 Task: Create a function to calculate the sum of digits in a number.
Action: Mouse moved to (17, 39)
Screenshot: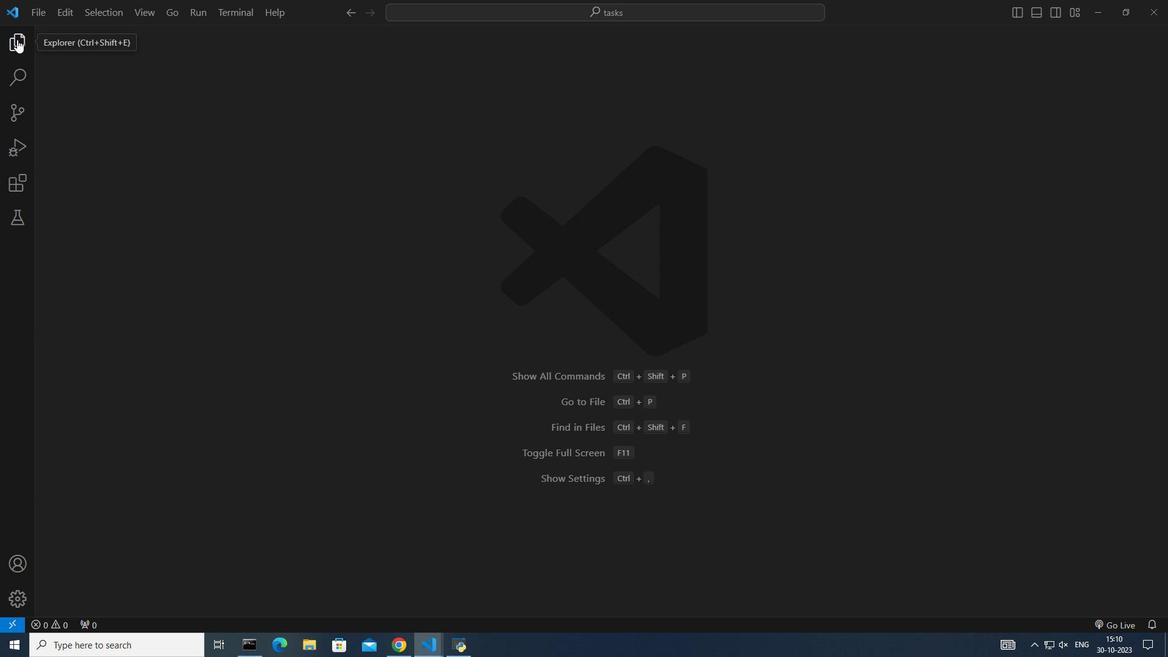 
Action: Mouse pressed left at (17, 39)
Screenshot: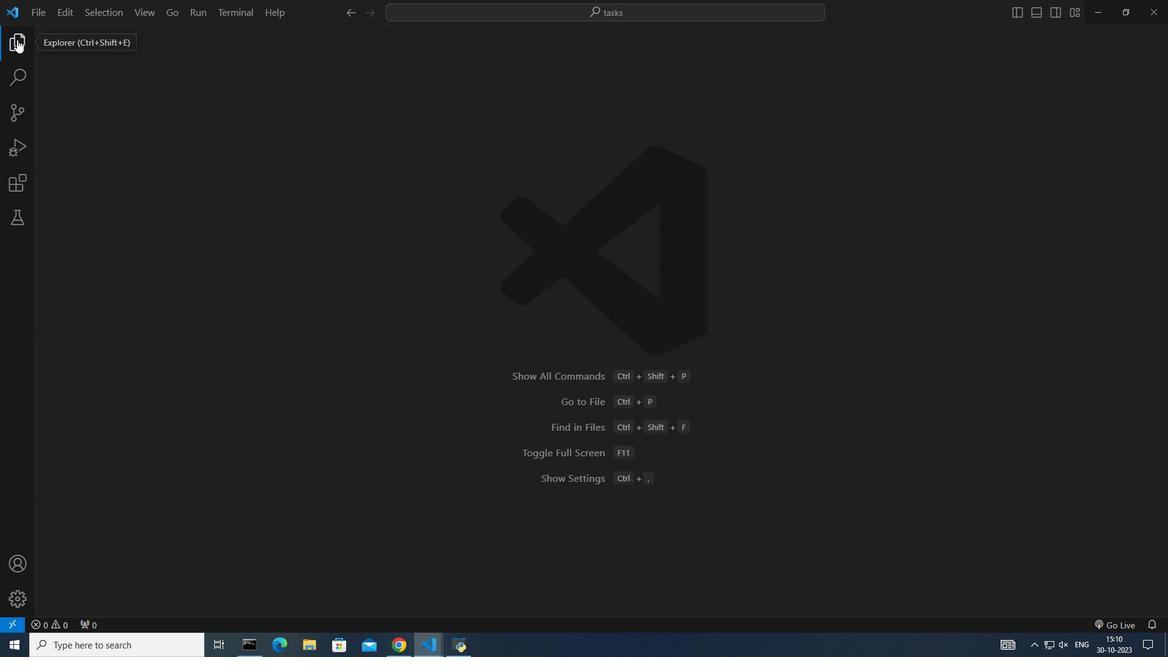 
Action: Mouse moved to (158, 59)
Screenshot: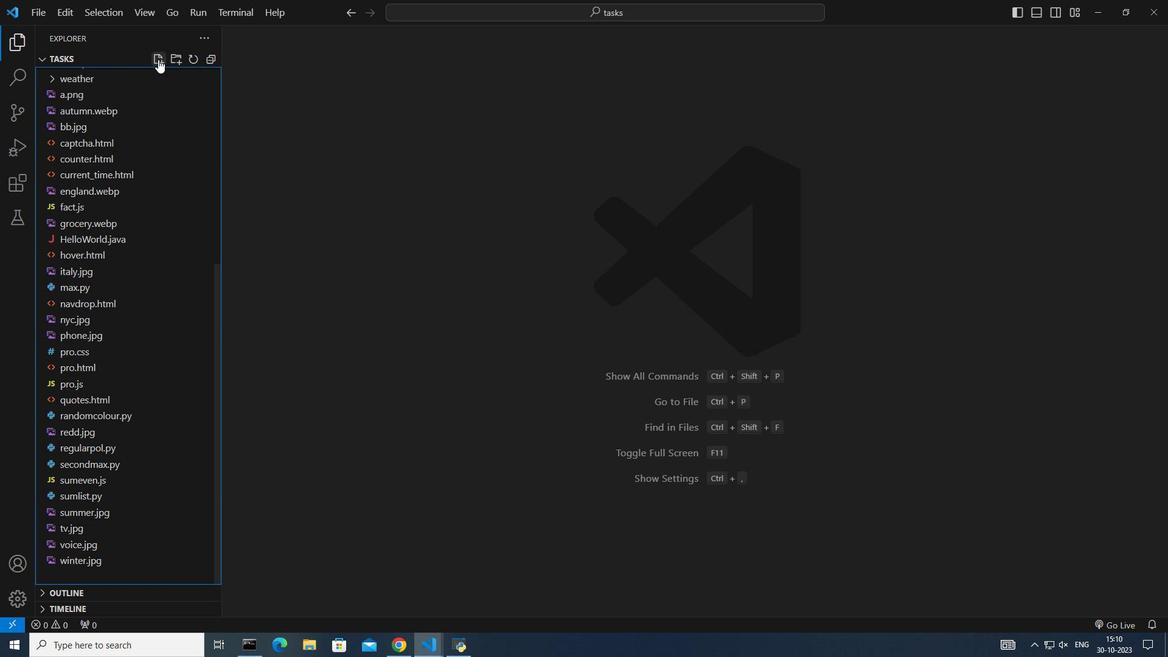 
Action: Mouse pressed left at (158, 59)
Screenshot: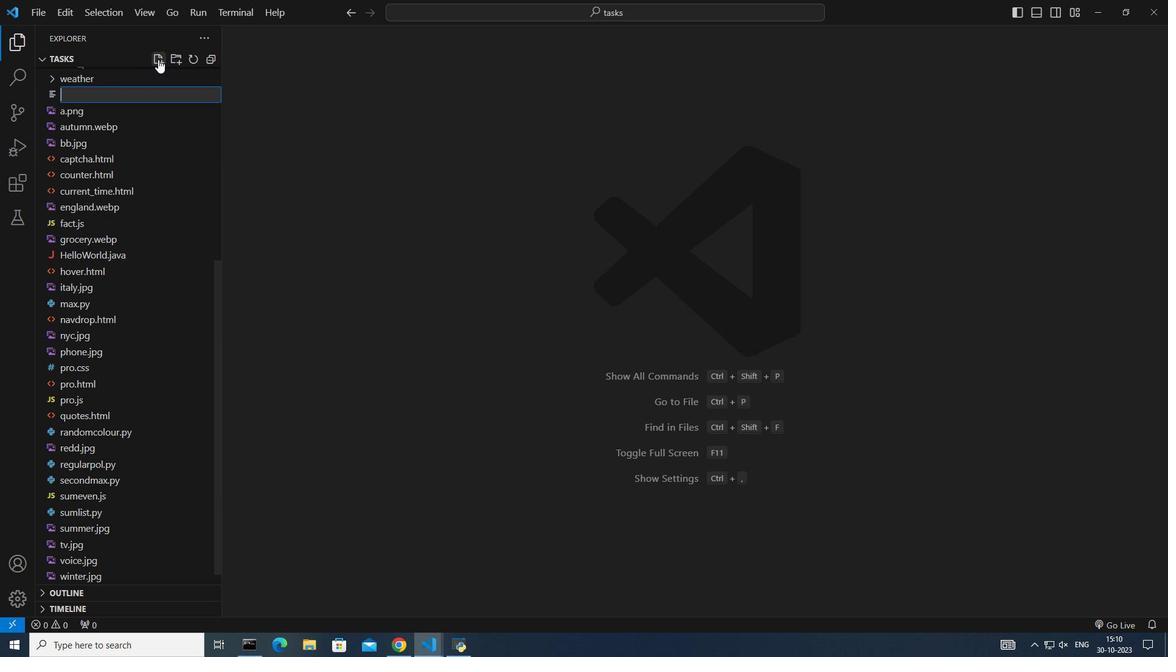 
Action: Key pressed sumofnumber.js<Key.enter>
Screenshot: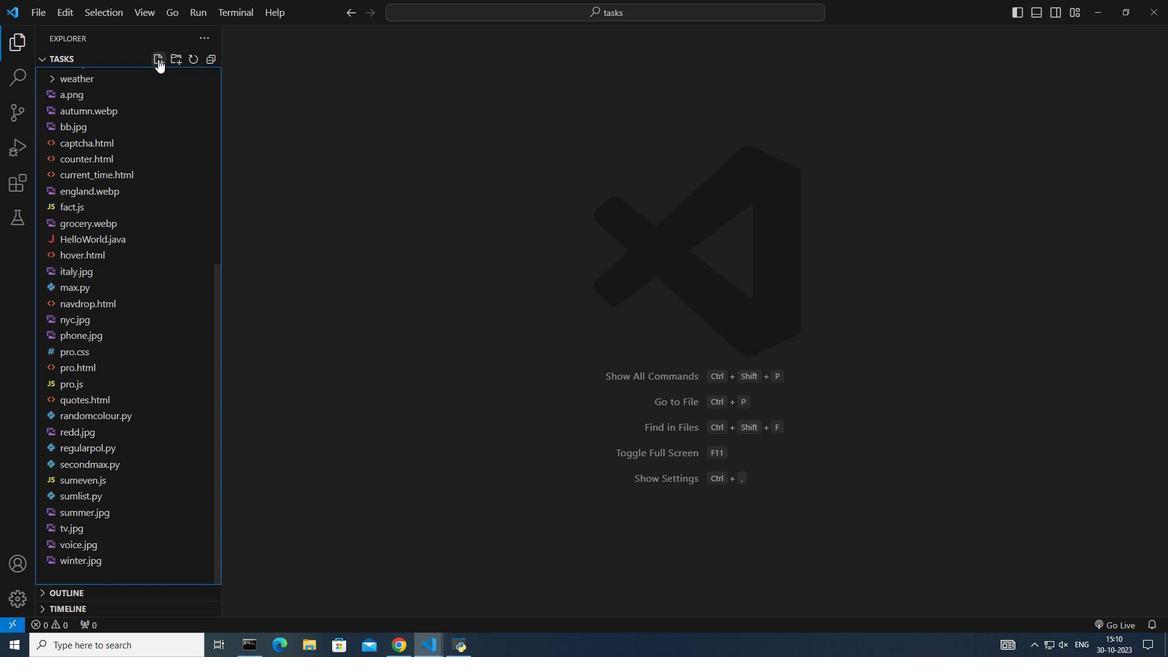
Action: Mouse moved to (2, 37)
Screenshot: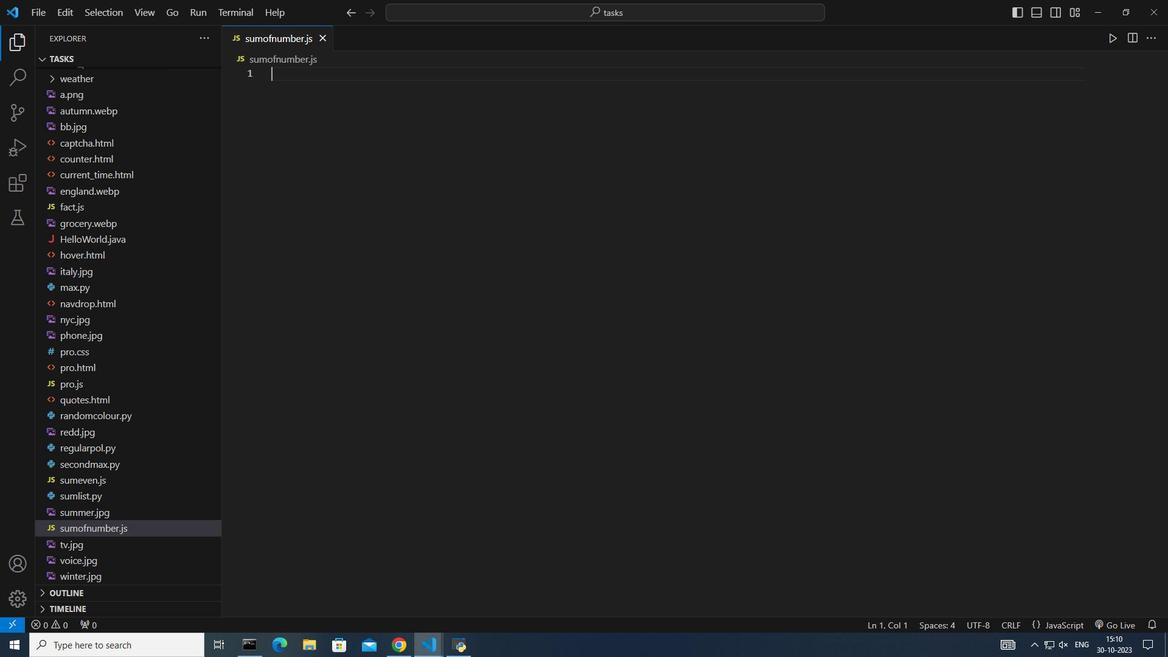 
Action: Mouse pressed left at (2, 37)
Screenshot: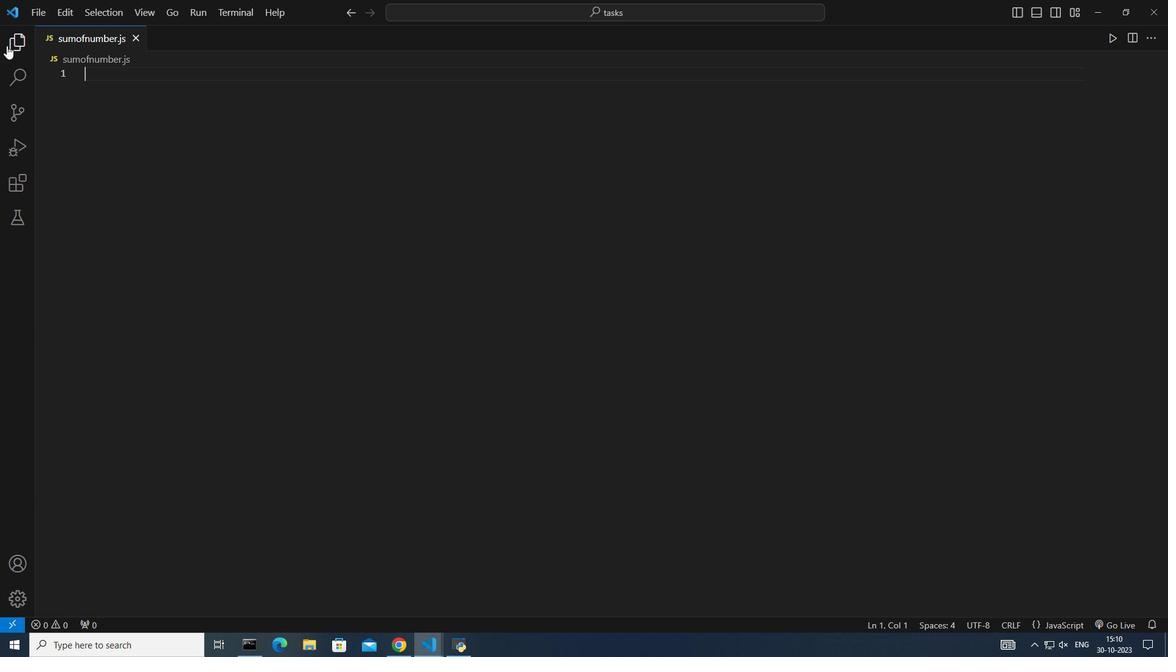 
Action: Mouse moved to (221, 183)
Screenshot: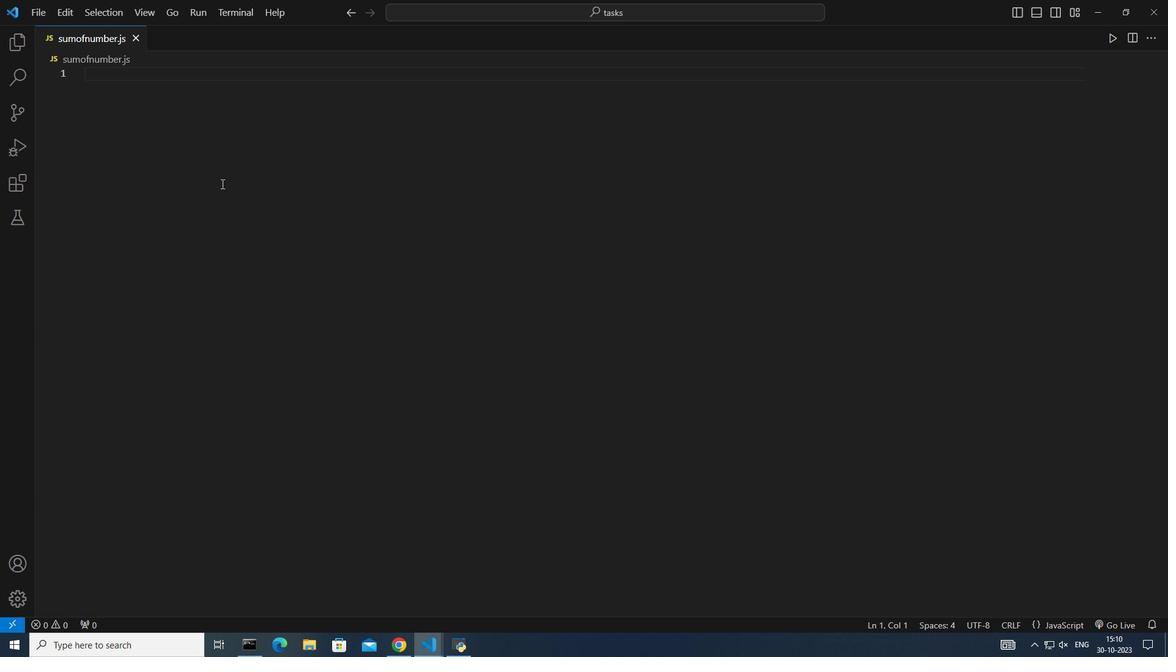 
Action: Mouse pressed left at (221, 183)
Screenshot: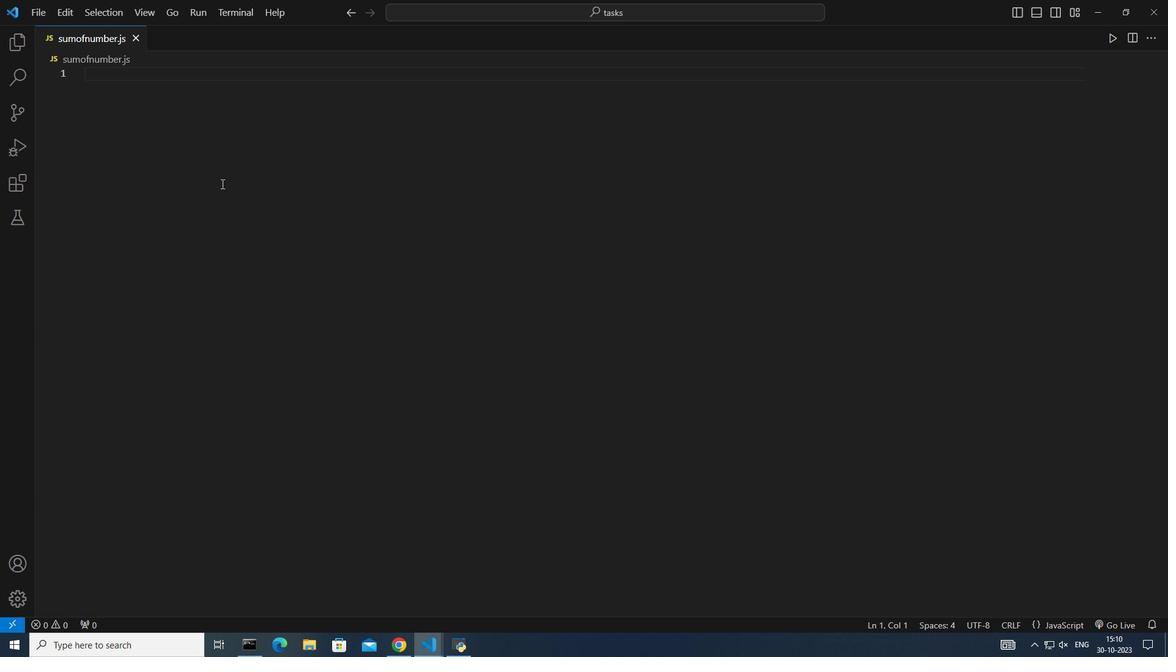 
Action: Key pressed function<Key.space><Key.shift>sumfo<Key.backspace><Key.backspace>ofdigits<Key.shift_r>(number<Key.right><Key.space><Key.shift_r>{<Key.enter>let<Key.space>sum<Key.space>=<Key.space>0;<Key.enter><Key.enter>let<Key.space>numstring<Key.space>=<Key.space>number.tos<Key.backspace><Key.shift>String<Key.shift_r>();<Key.enter><Key.enter>for<Key.space><Key.shift_r>(let<Key.space>i<Key.space>=<Key.space>0;<Key.space>i<Key.shift_r><<Key.backspace><Key.space><Key.shift_r><<Key.space>num<Key.shift>String.length;<Key.space>i<Key.shift_r>++<Key.right><Key.space><Key.shift_r>{<Key.enter>sum<Key.space><Key.shift_r>+=<Key.space>parse<Key.shift>Int<Key.enter><Key.shift_r>(nums<Key.enter>[i<Key.right><Key.right>;<Key.down><Key.enter>return<Key.space>sum;<Key.down><Key.enter><Key.enter>const<Key.space>num<Key.space>=<Key.space>123;<Key.enter>const<Key.space>result<Key.space>=<Key.space>sum<Key.enter><Key.backspace>m<Key.down><Key.enter><Key.shift_r>(num<Key.right>;<Key.enter>console.log<Key.shift_r>(<Key.shift_r>"<Key.shift>The<Key.space>sum<Key.space>of<Key.space>digits<Key.space>in<Key.space>the<Key.space>number<Key.space>is<Key.shift_r>:<Key.space><Key.right><Key.space><Key.backspace>,<Key.space>result<Key.enter>
Screenshot: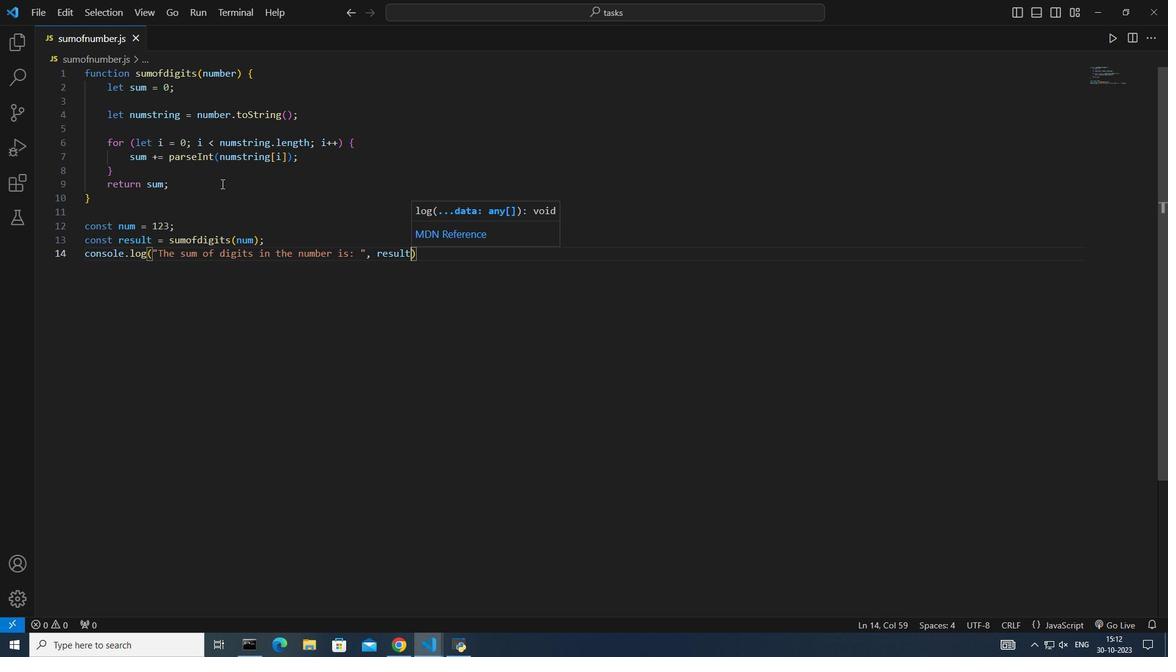 
Action: Mouse moved to (402, 123)
Screenshot: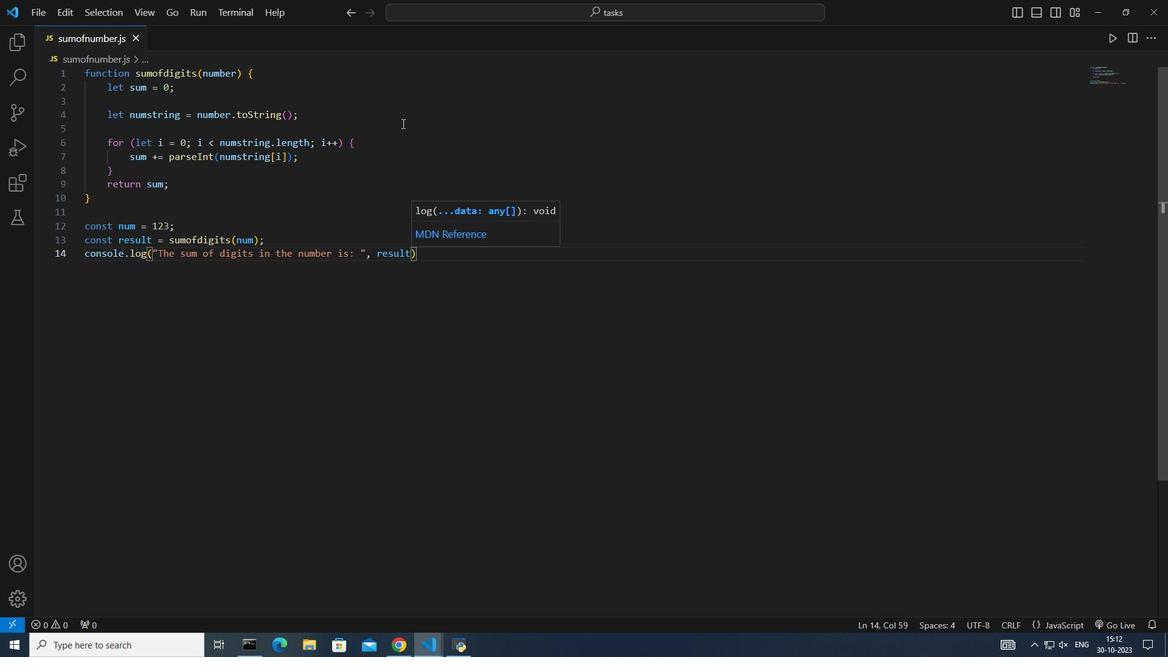 
Action: Mouse pressed right at (402, 123)
Screenshot: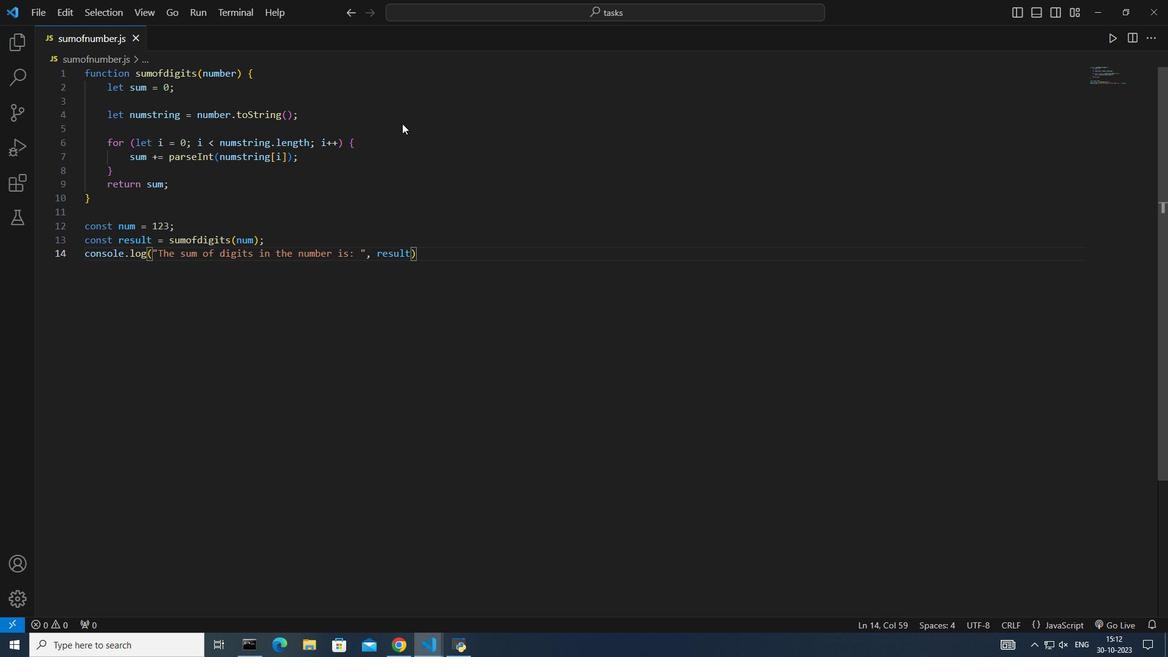
Action: Mouse moved to (412, 133)
Screenshot: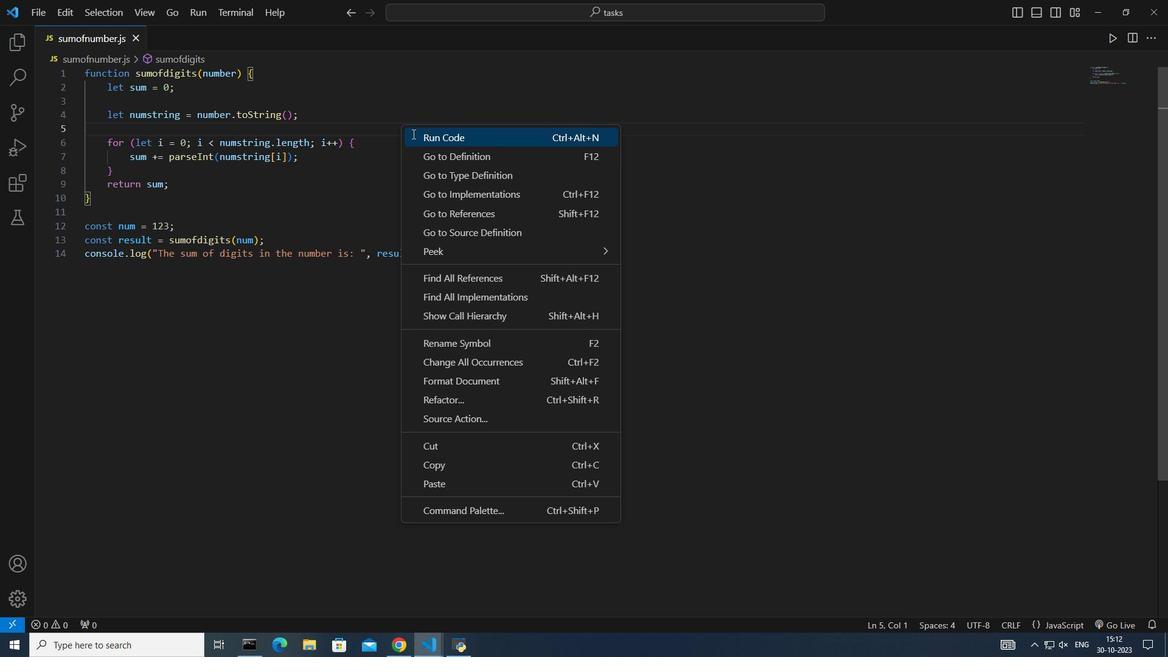 
Action: Mouse pressed left at (412, 133)
Screenshot: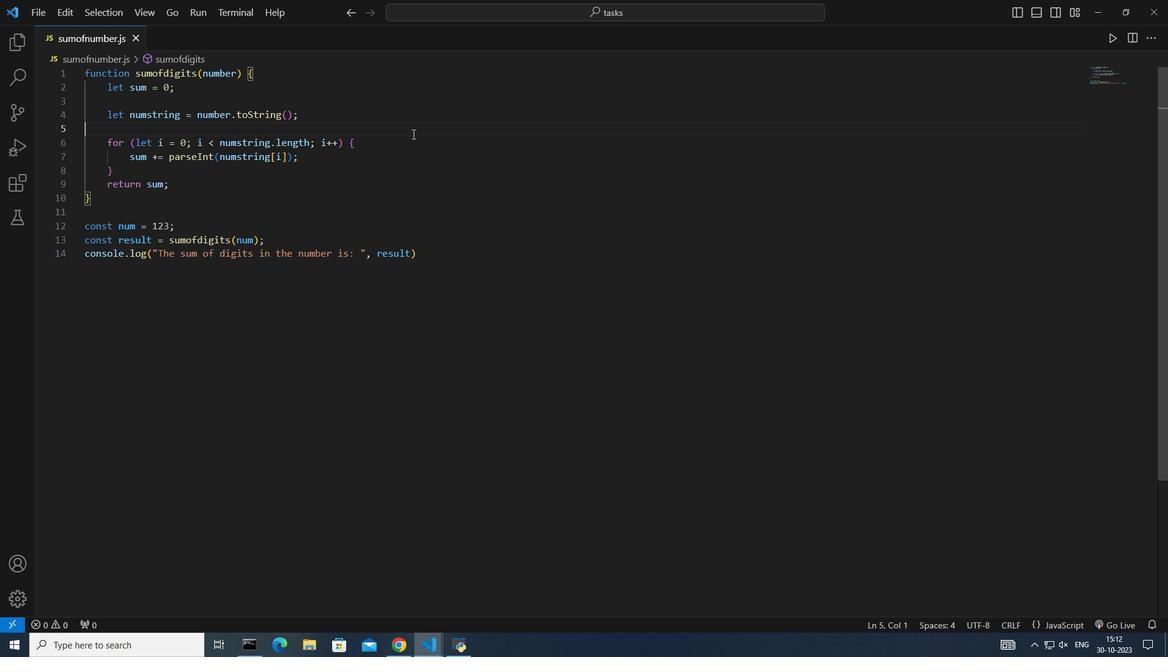 
Action: Mouse moved to (167, 225)
Screenshot: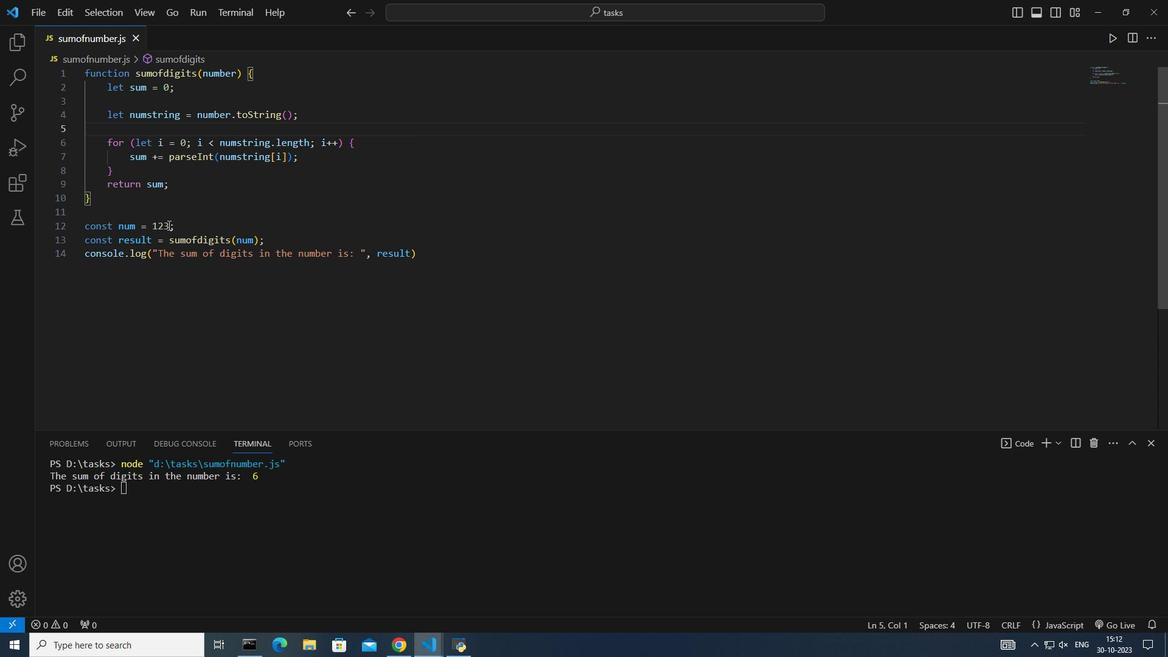 
Action: Mouse pressed left at (167, 225)
Screenshot: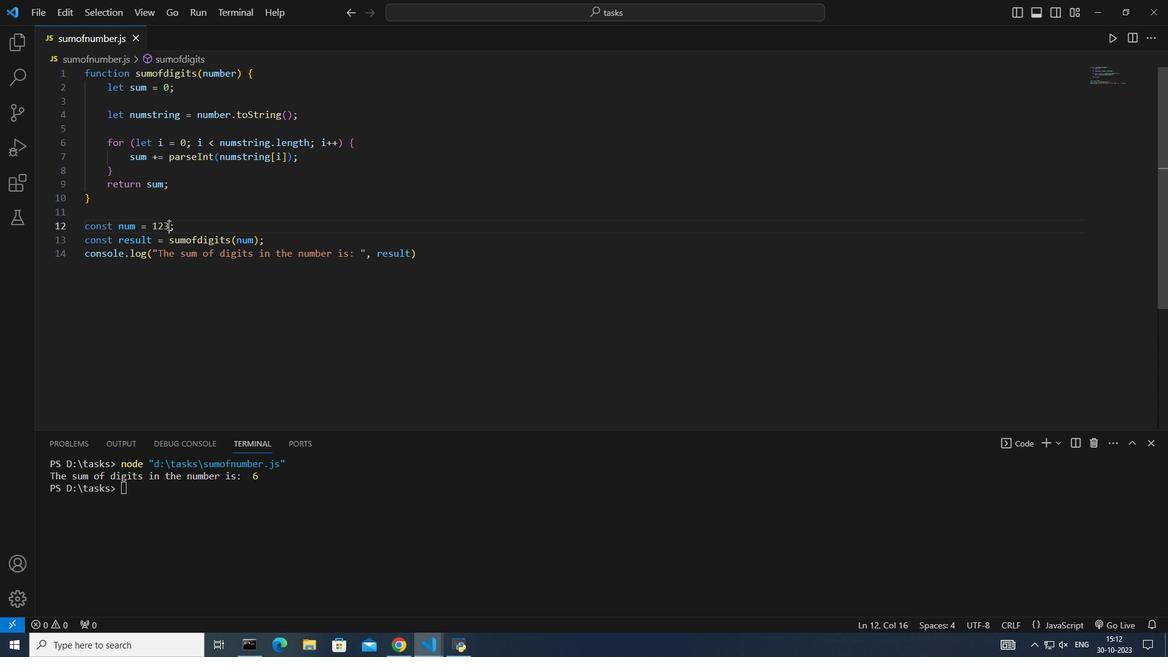 
Action: Mouse moved to (383, 268)
Screenshot: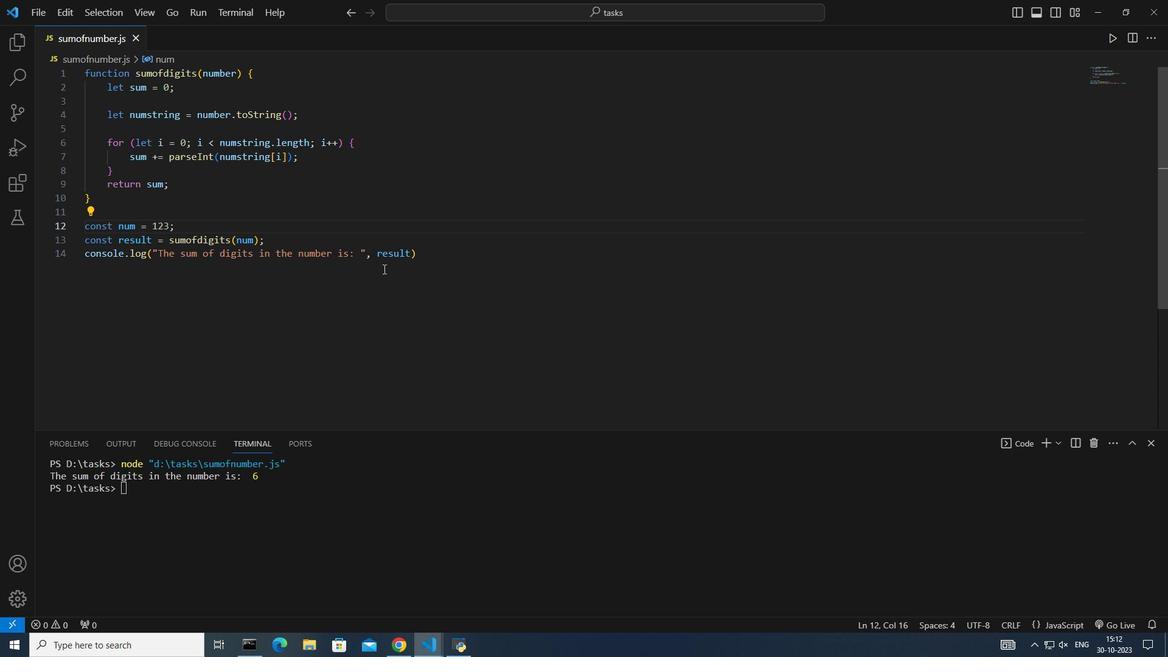 
Action: Key pressed <Key.backspace>
Screenshot: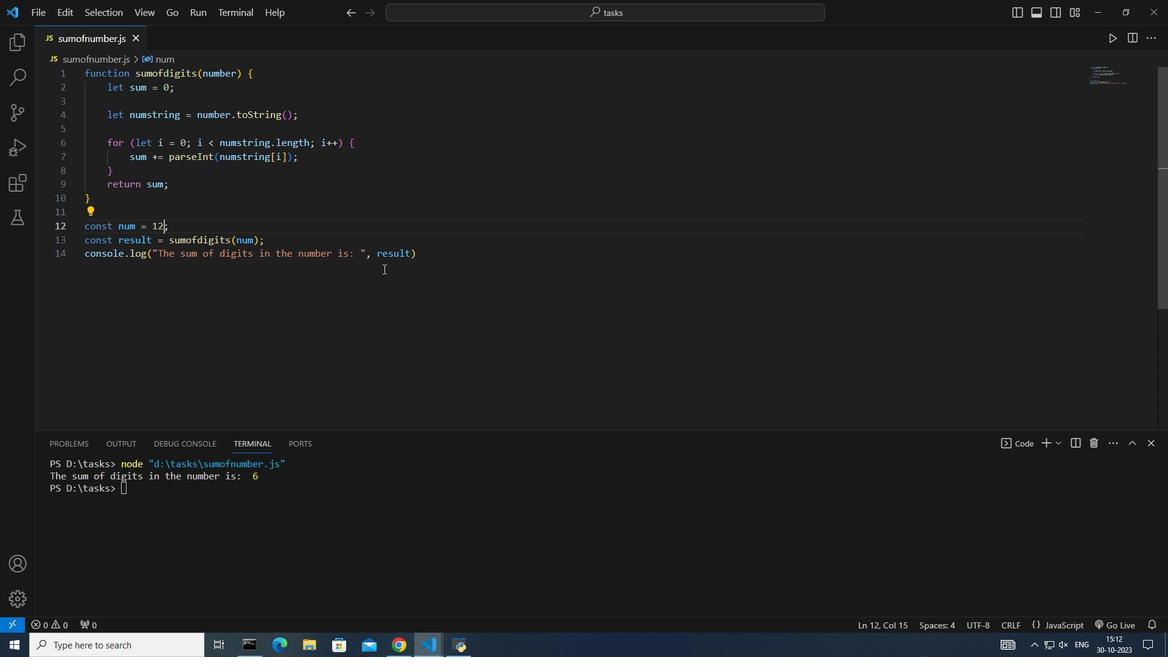 
Action: Mouse moved to (380, 166)
Screenshot: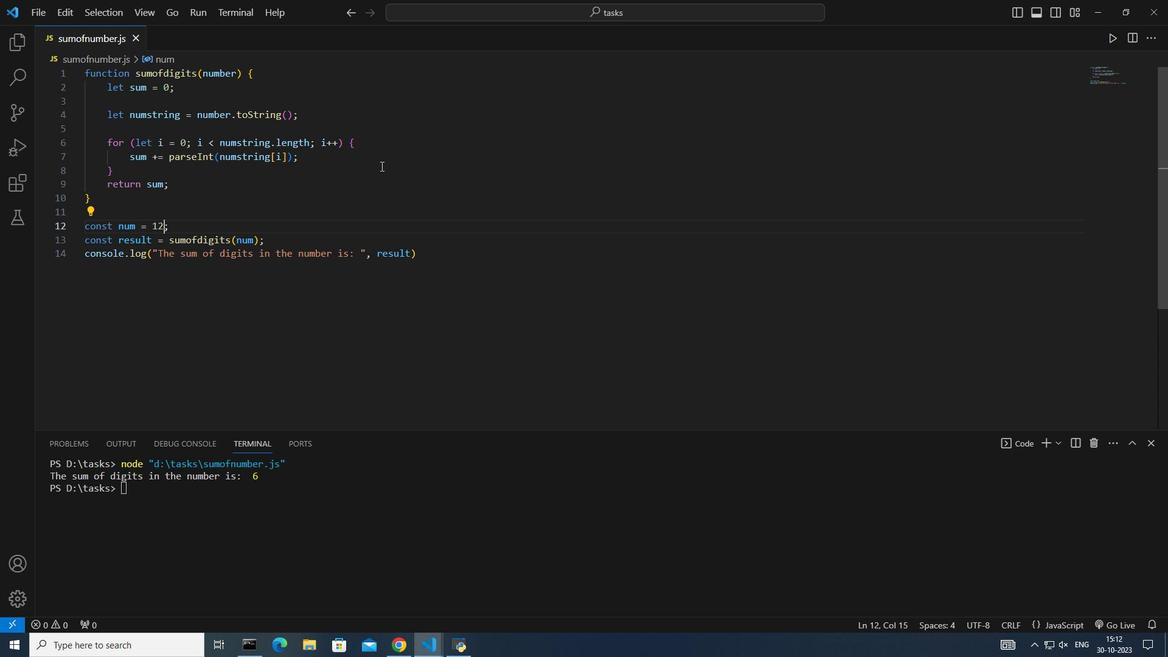 
Action: Mouse pressed right at (380, 166)
Screenshot: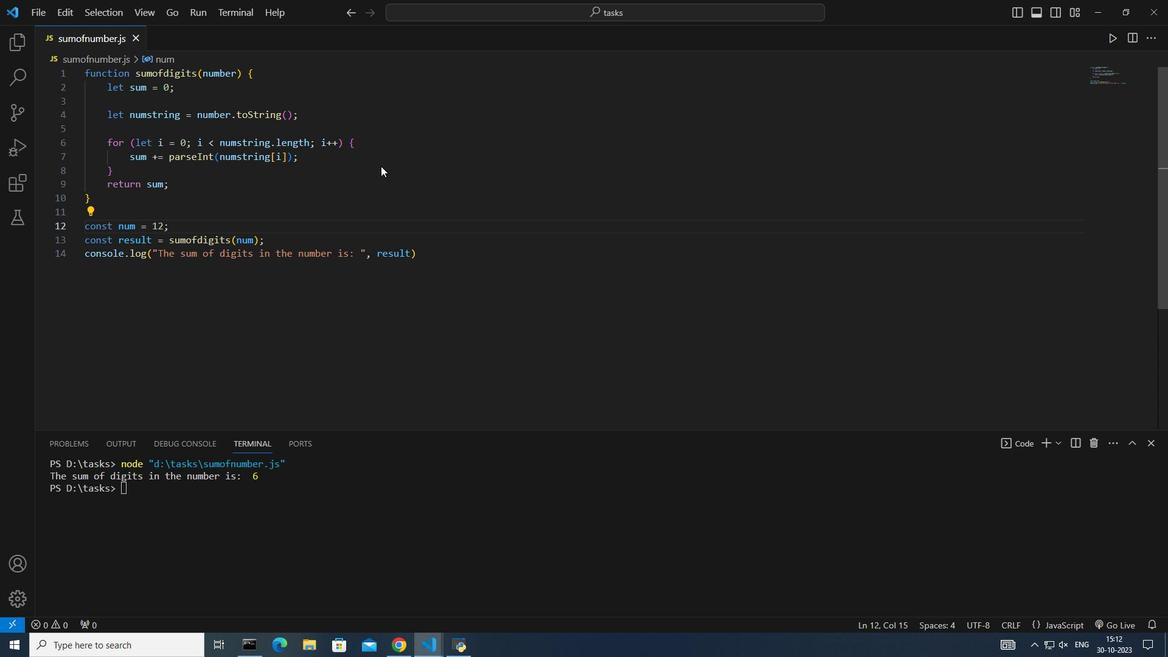 
Action: Mouse moved to (400, 179)
Screenshot: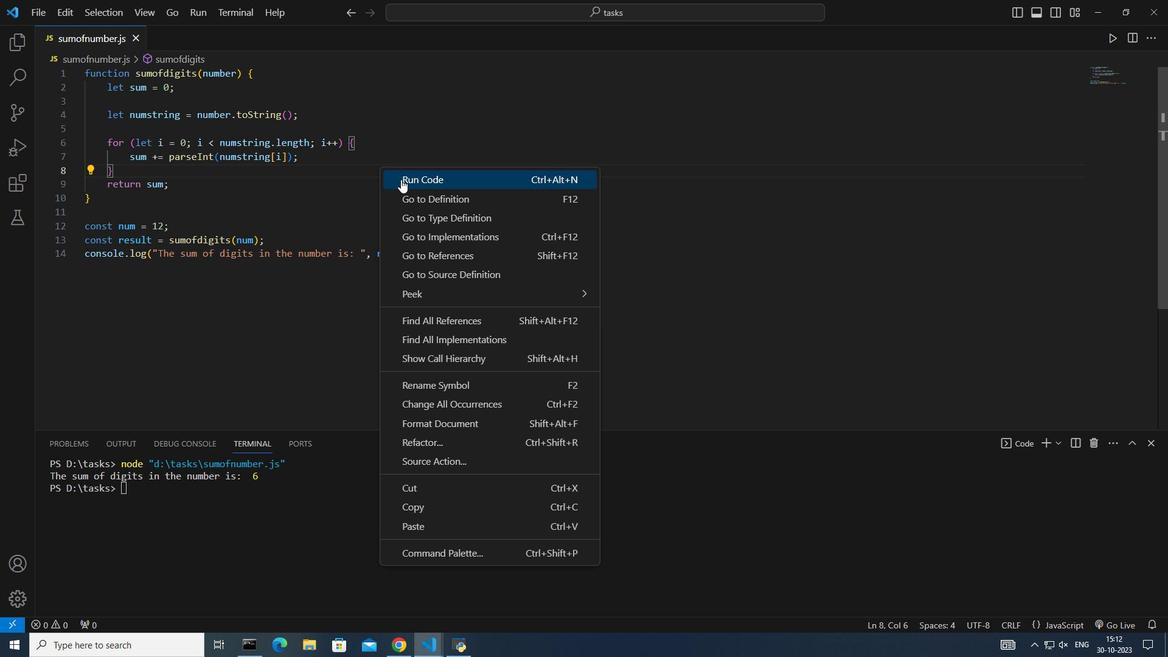 
Action: Mouse pressed left at (400, 179)
Screenshot: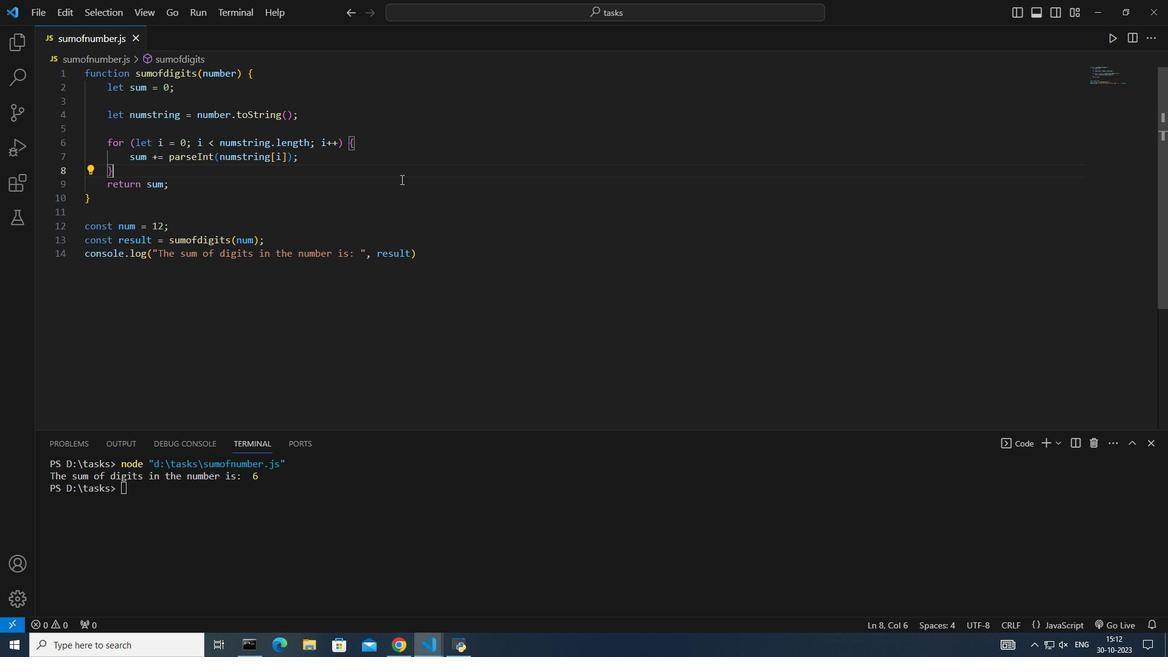 
Action: Mouse moved to (259, 264)
Screenshot: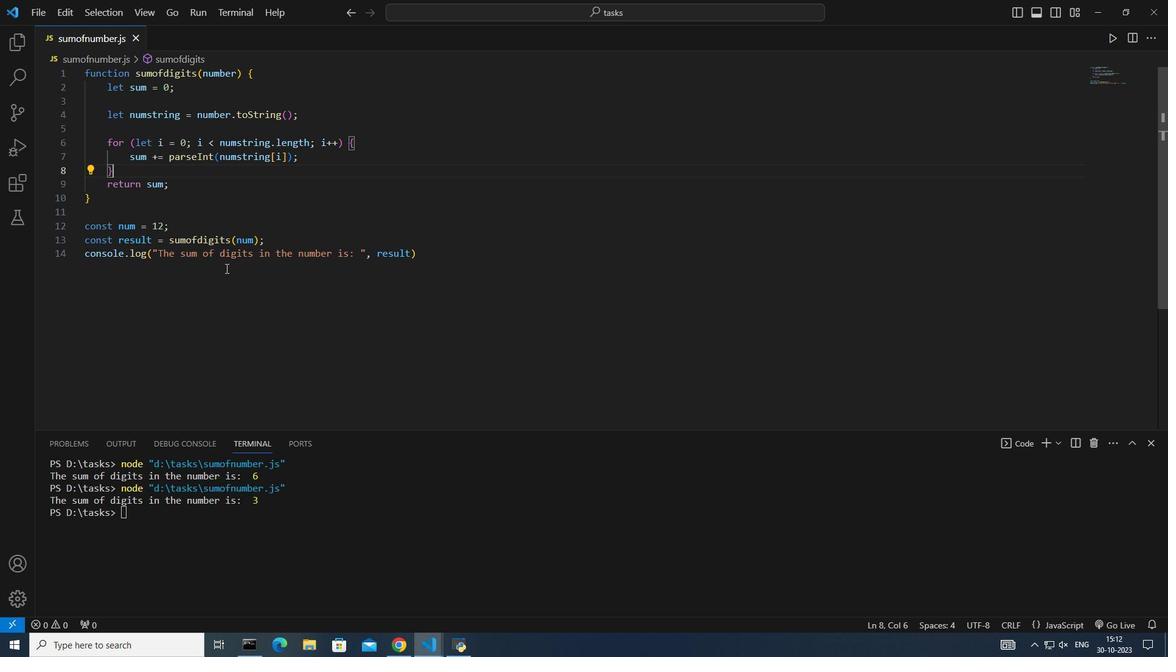
